 Task: Add Sprouts Evening Primrose Oil 500 Mg to the cart.
Action: Mouse pressed left at (21, 86)
Screenshot: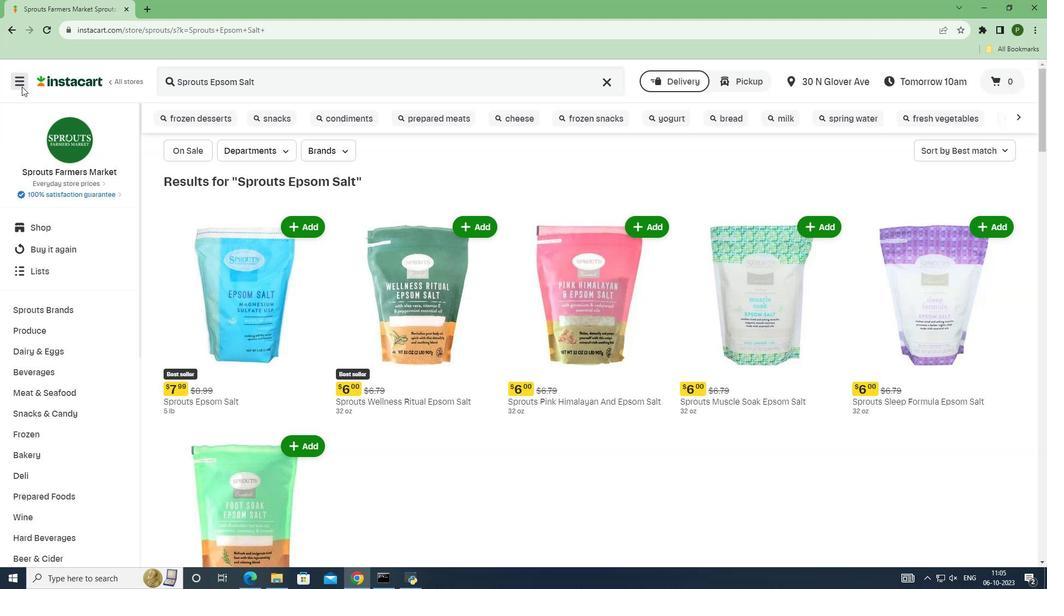
Action: Mouse moved to (54, 285)
Screenshot: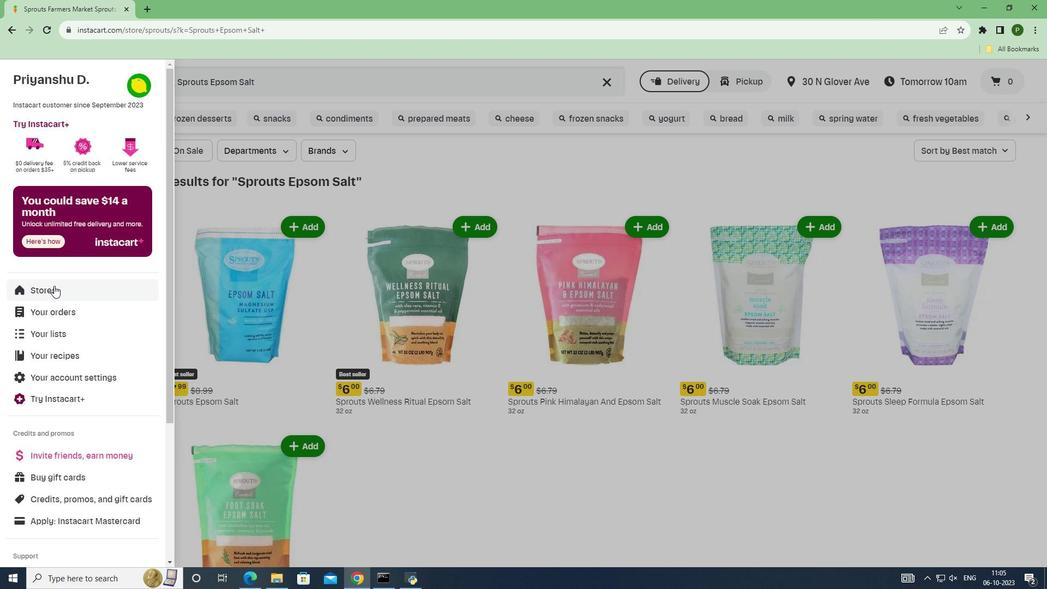 
Action: Mouse pressed left at (54, 285)
Screenshot: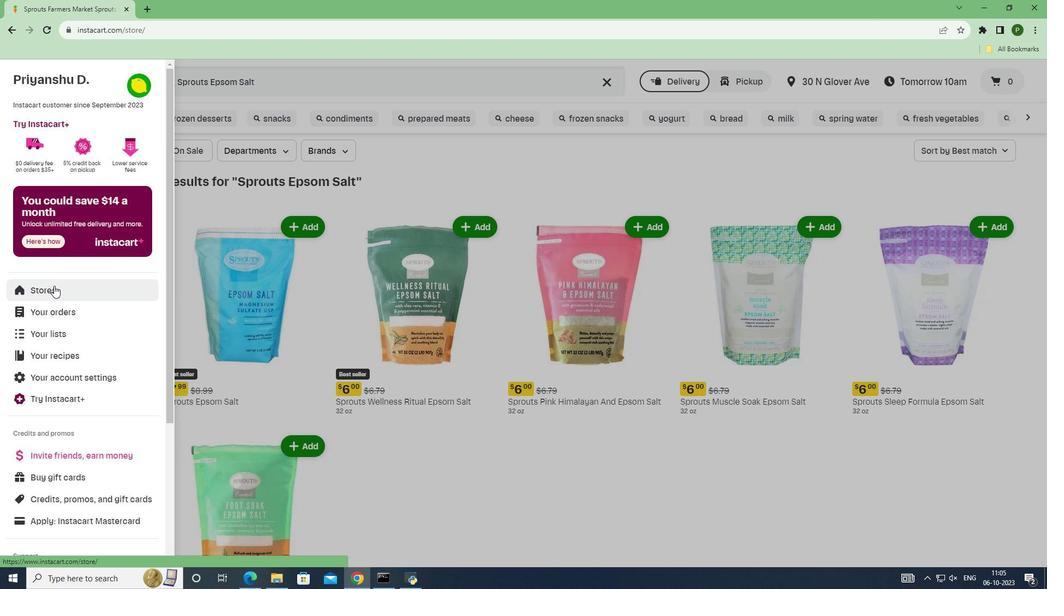 
Action: Mouse moved to (247, 126)
Screenshot: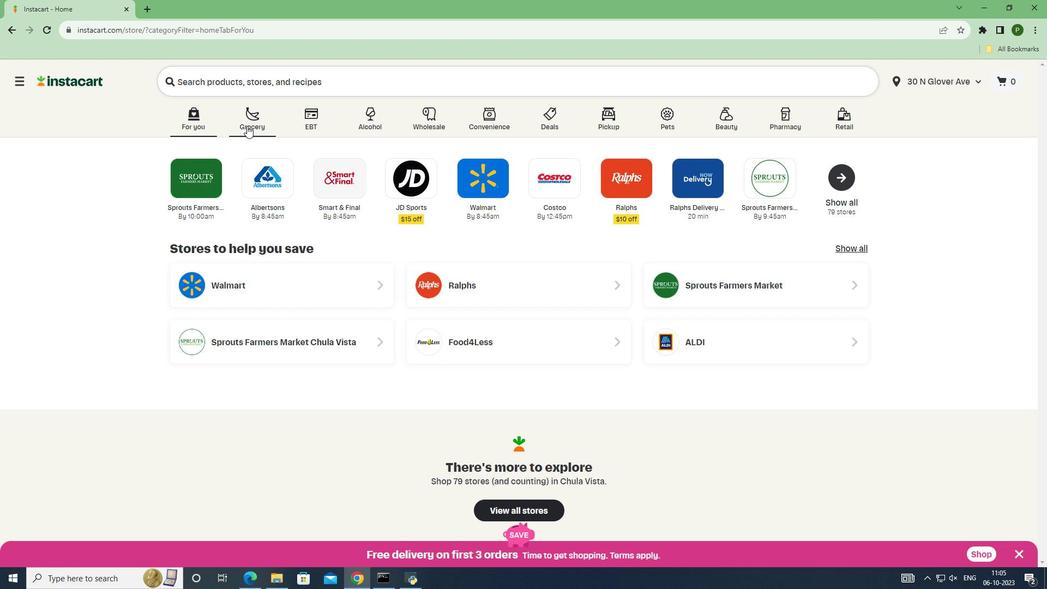 
Action: Mouse pressed left at (247, 126)
Screenshot: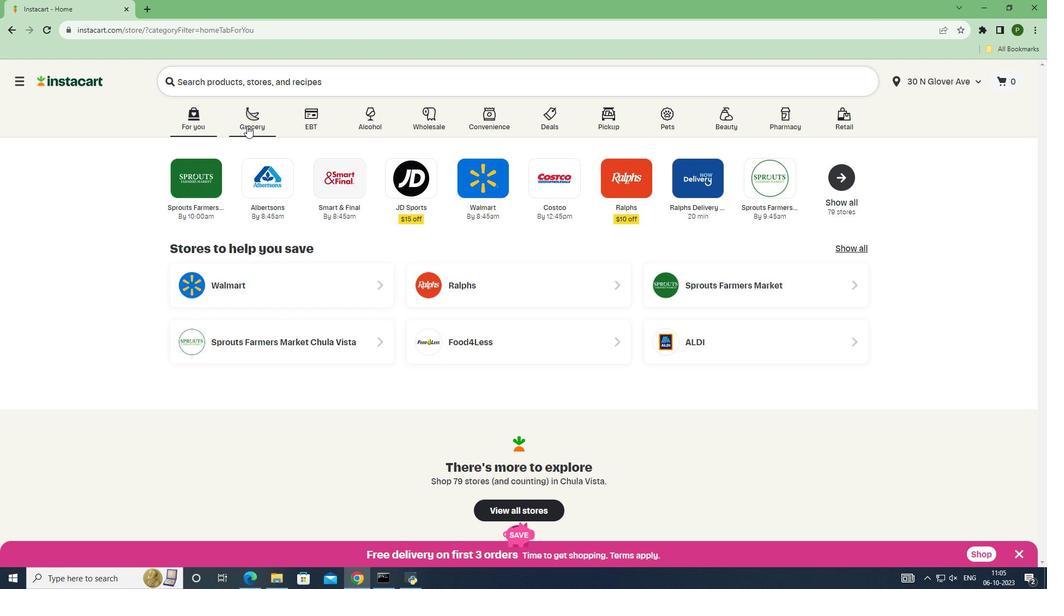 
Action: Mouse moved to (677, 246)
Screenshot: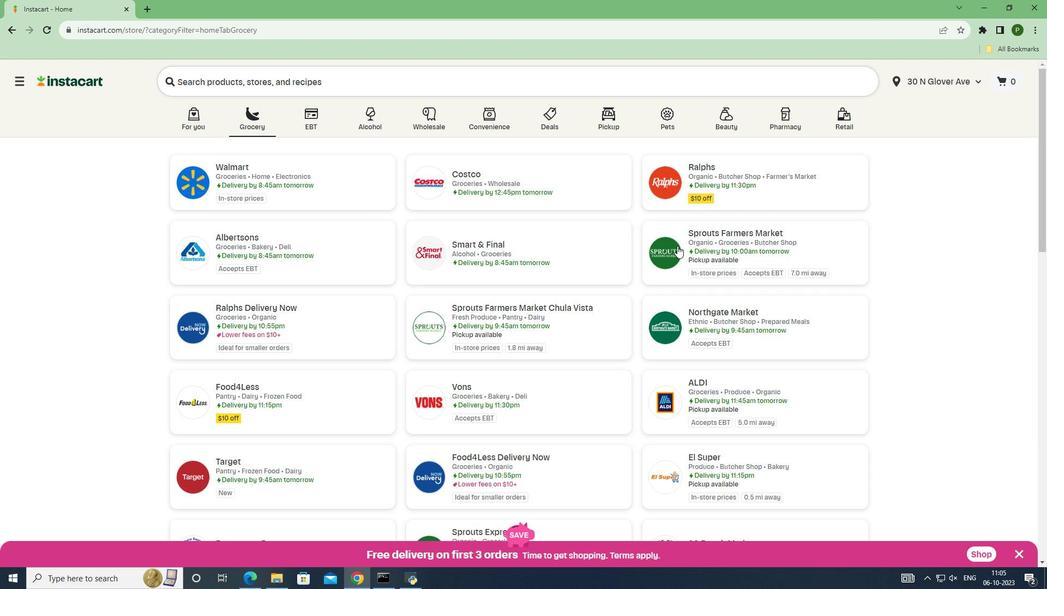 
Action: Mouse pressed left at (677, 246)
Screenshot: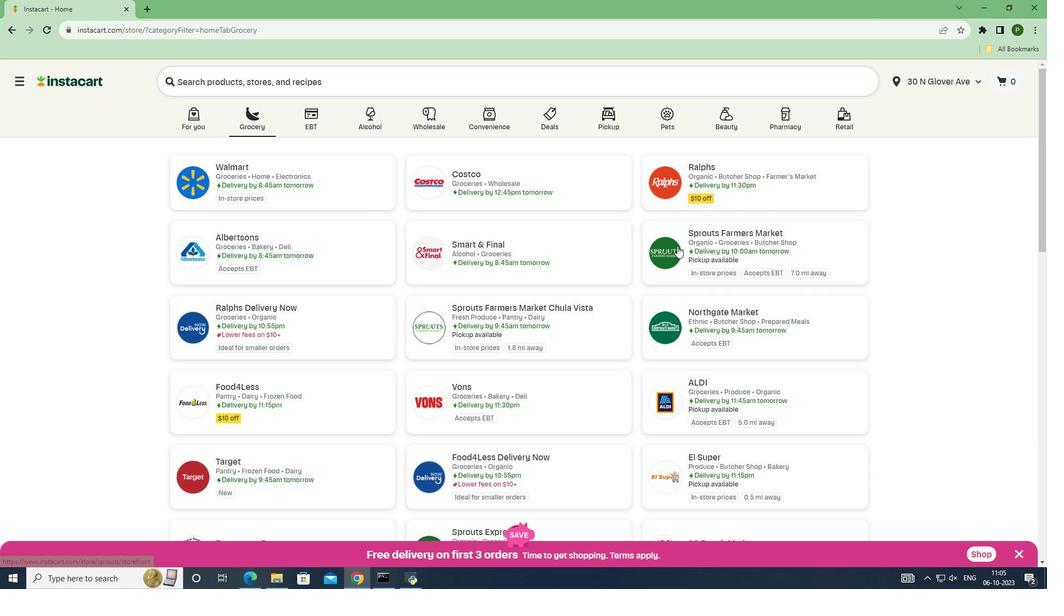 
Action: Mouse moved to (74, 309)
Screenshot: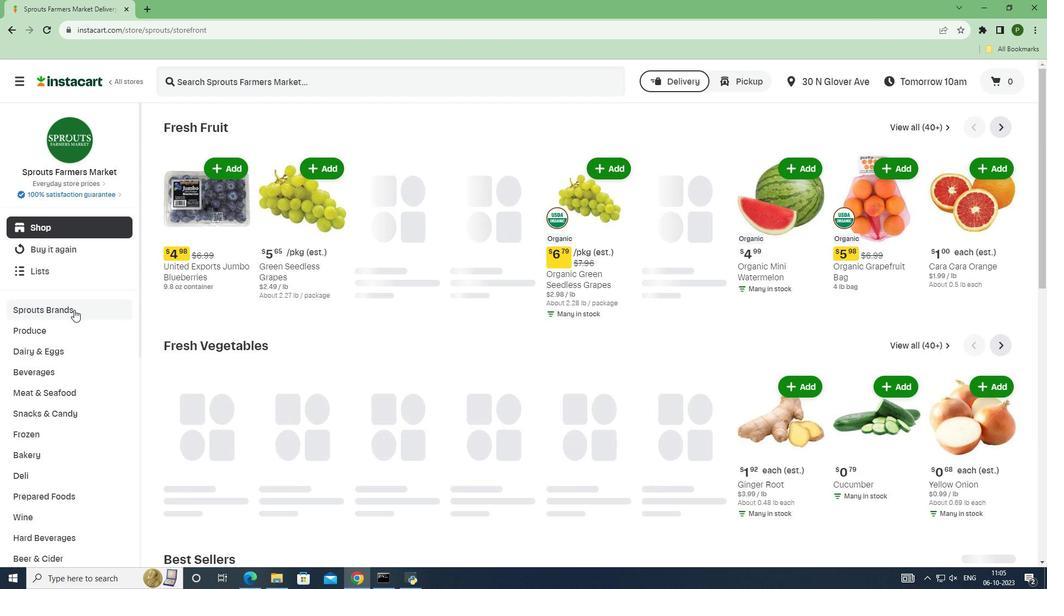 
Action: Mouse pressed left at (74, 309)
Screenshot: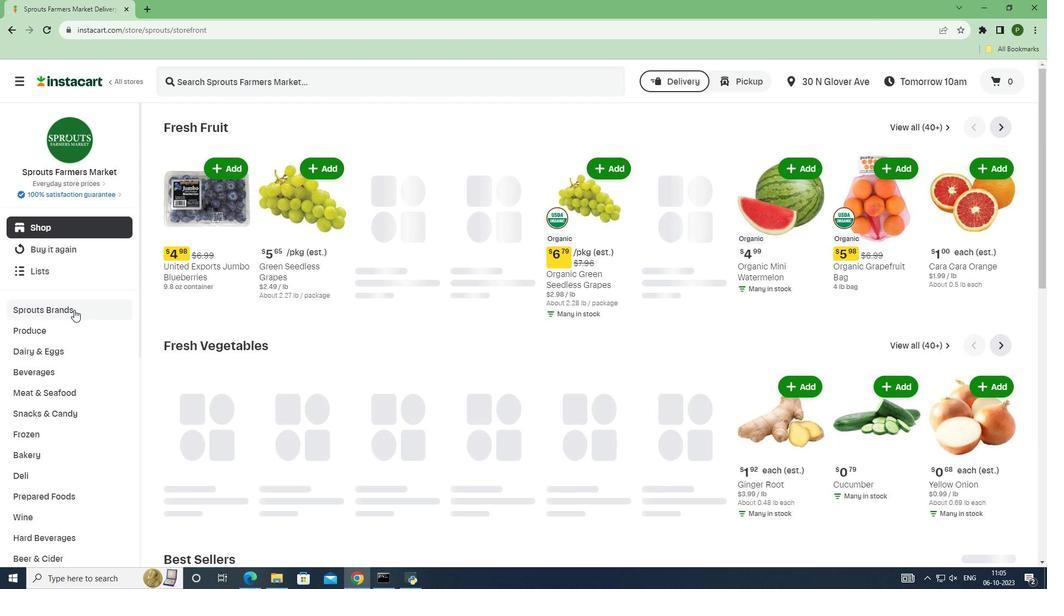 
Action: Mouse moved to (83, 456)
Screenshot: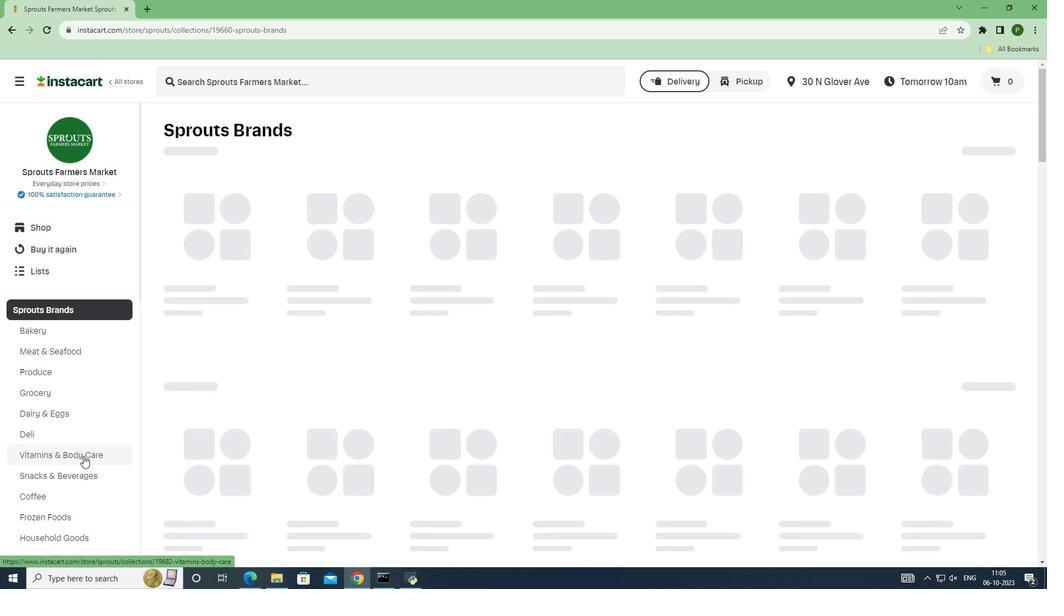 
Action: Mouse pressed left at (83, 456)
Screenshot: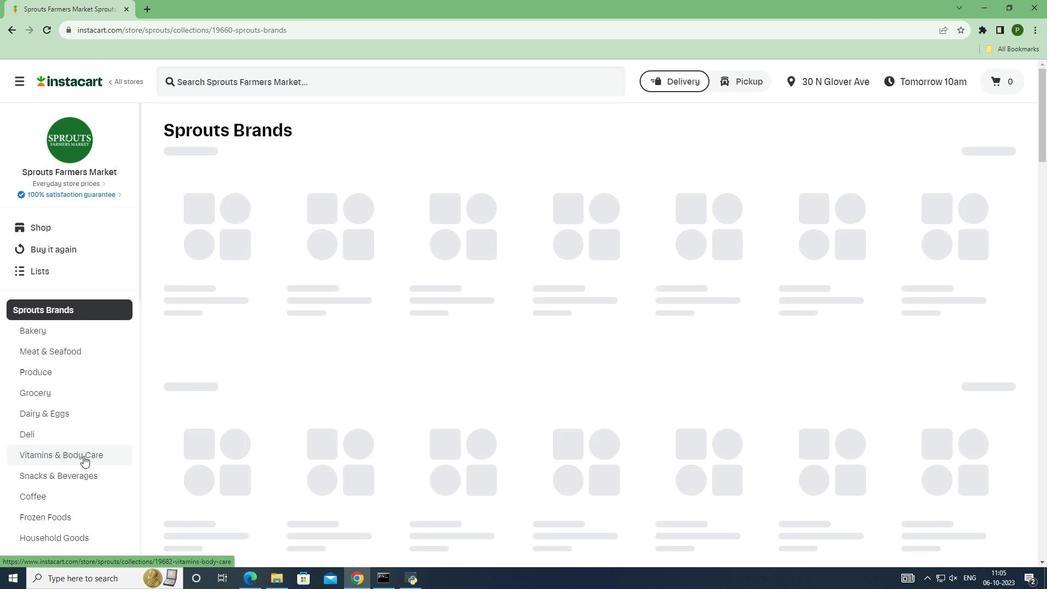 
Action: Mouse moved to (242, 83)
Screenshot: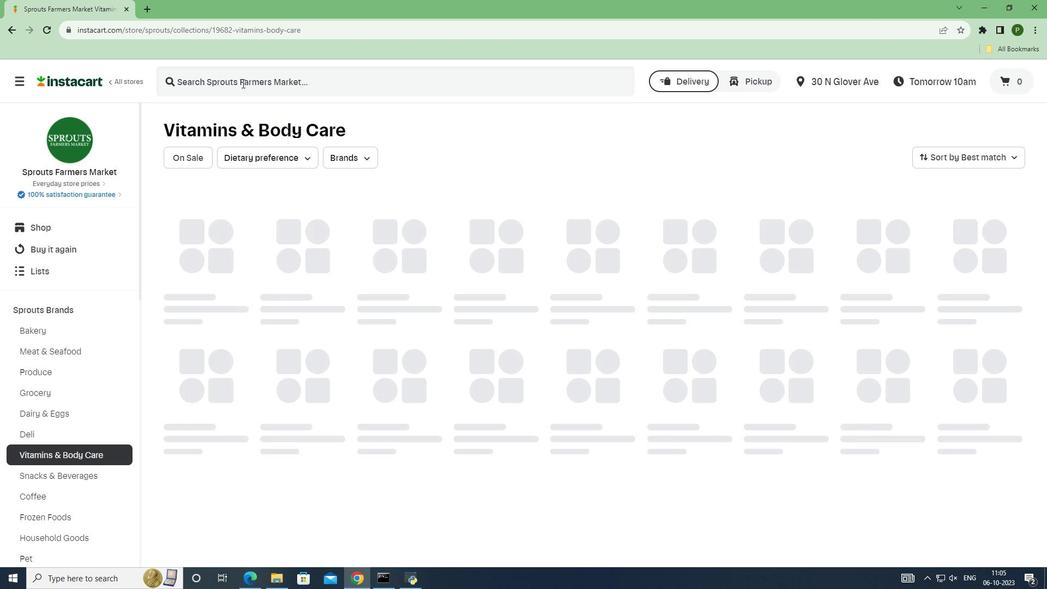 
Action: Mouse pressed left at (242, 83)
Screenshot: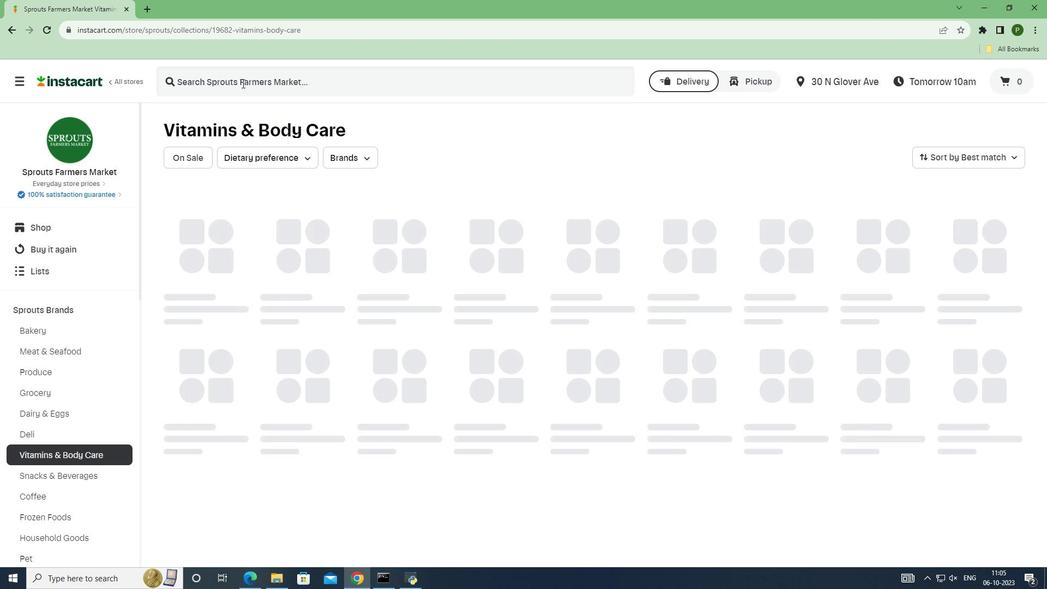 
Action: Key pressed <Key.caps_lock>S<Key.caps_lock>prouts<Key.space><Key.caps_lock>E<Key.caps_lock>vening<Key.space><Key.caps_lock>P<Key.caps_lock>rimrose<Key.space><Key.caps_lock>O<Key.caps_lock>il<Key.space>500<Key.space><Key.caps_lock>M<Key.caps_lock>g<Key.space><Key.enter>
Screenshot: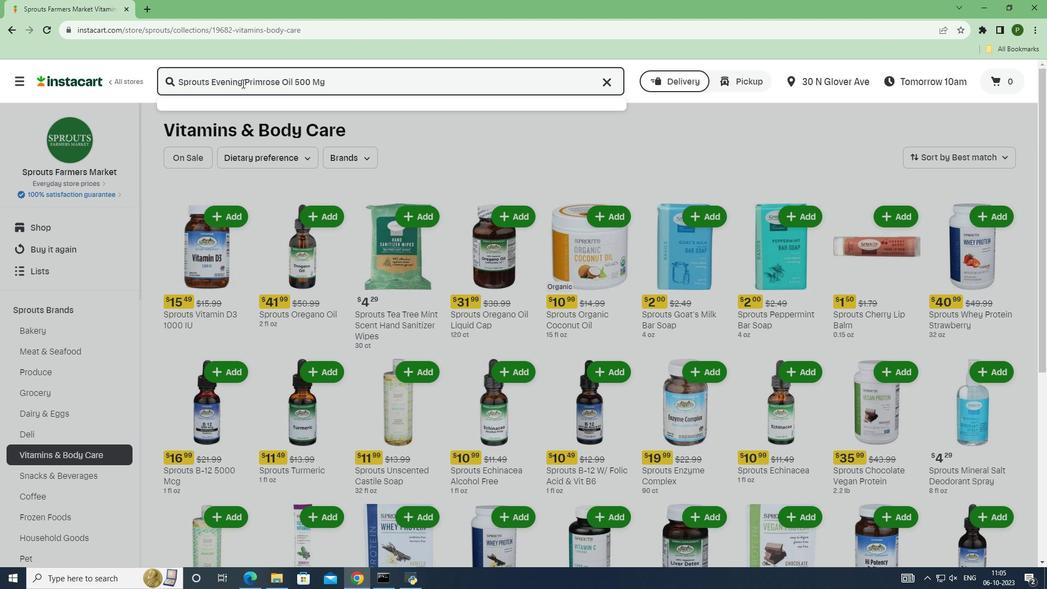 
Action: Mouse moved to (302, 193)
Screenshot: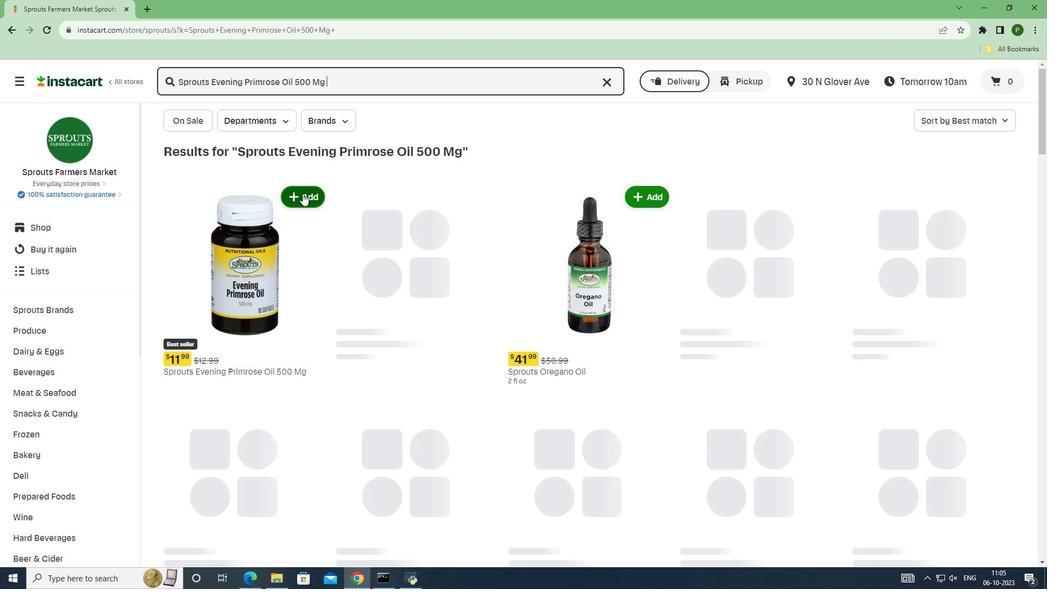
Action: Mouse pressed left at (302, 193)
Screenshot: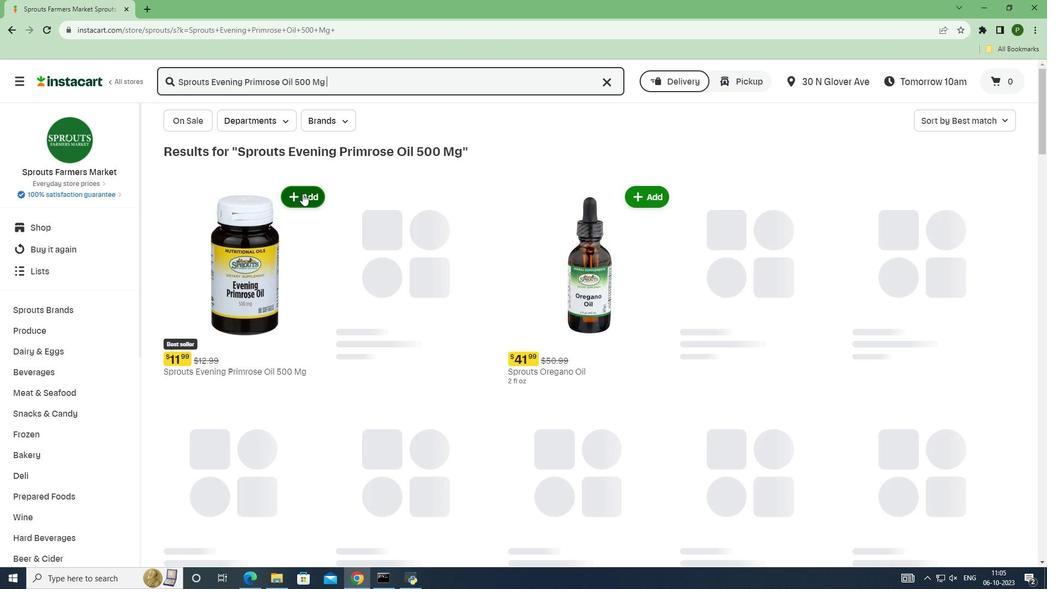 
Action: Mouse moved to (314, 231)
Screenshot: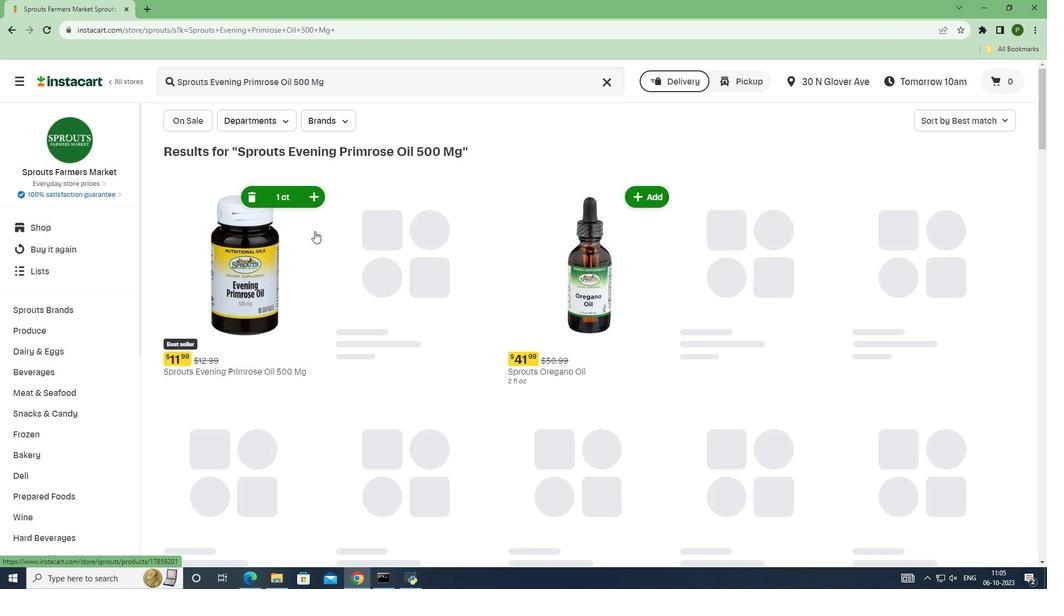
